 Task: Check the general Asia inquiries email address press - asia@airbnb.com
Action: Mouse moved to (784, 454)
Screenshot: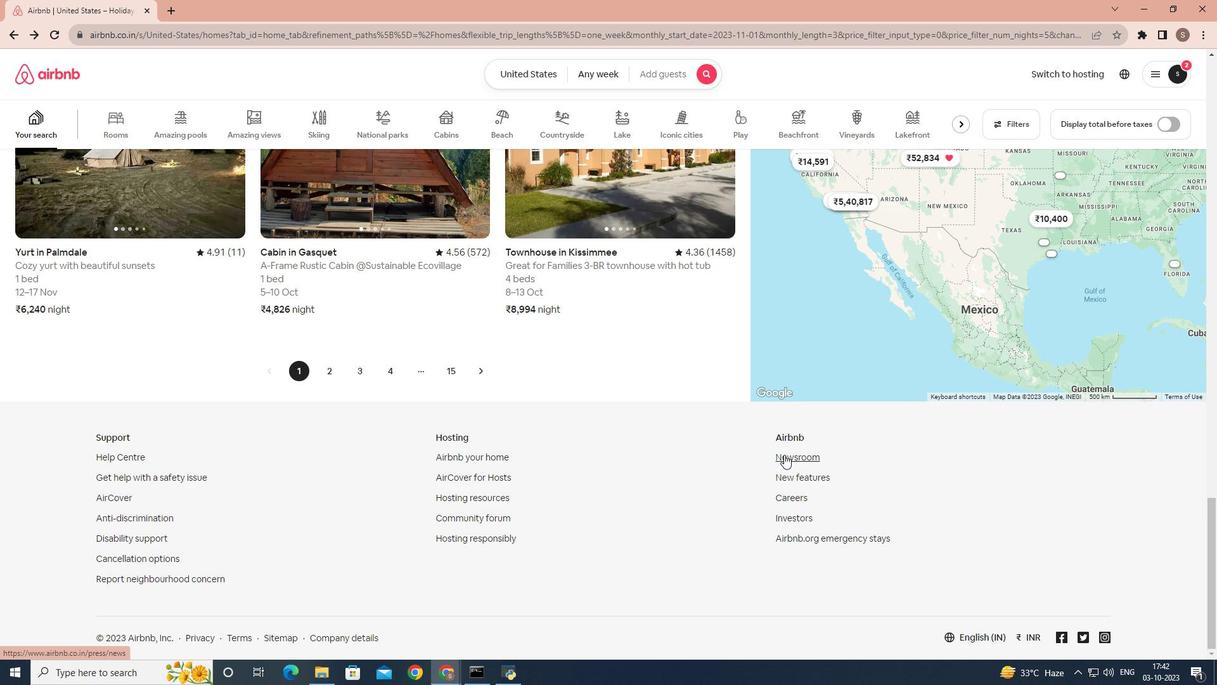 
Action: Mouse pressed left at (784, 454)
Screenshot: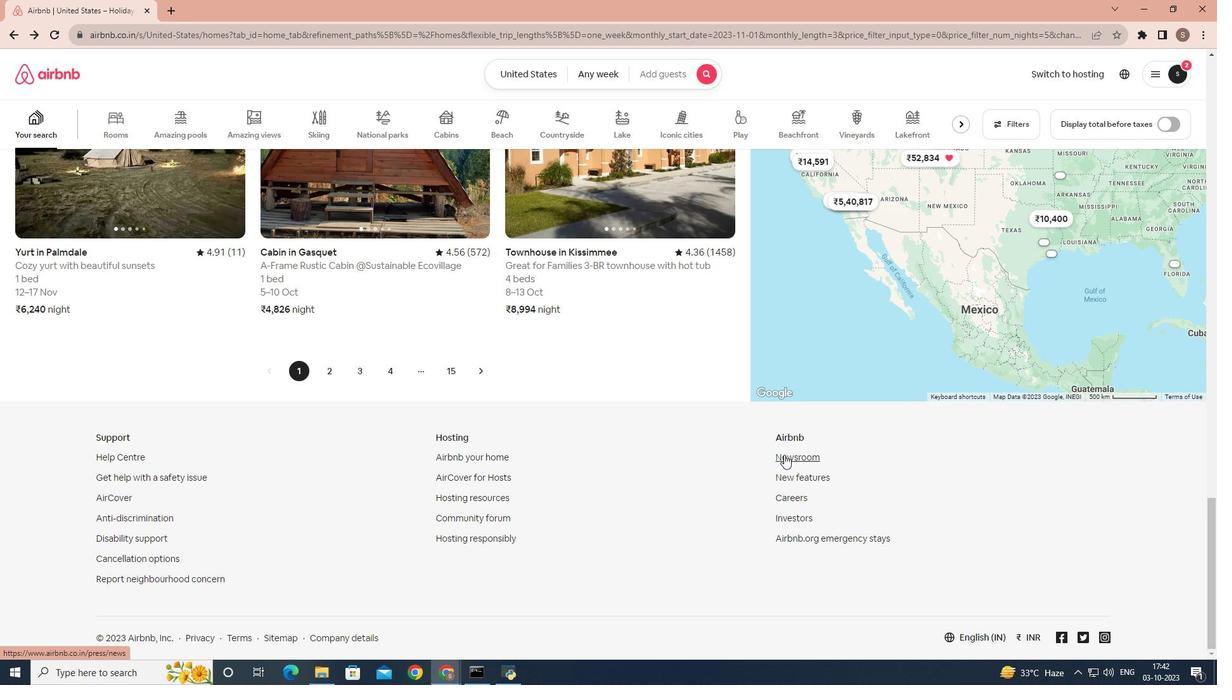 
Action: Mouse moved to (1010, 83)
Screenshot: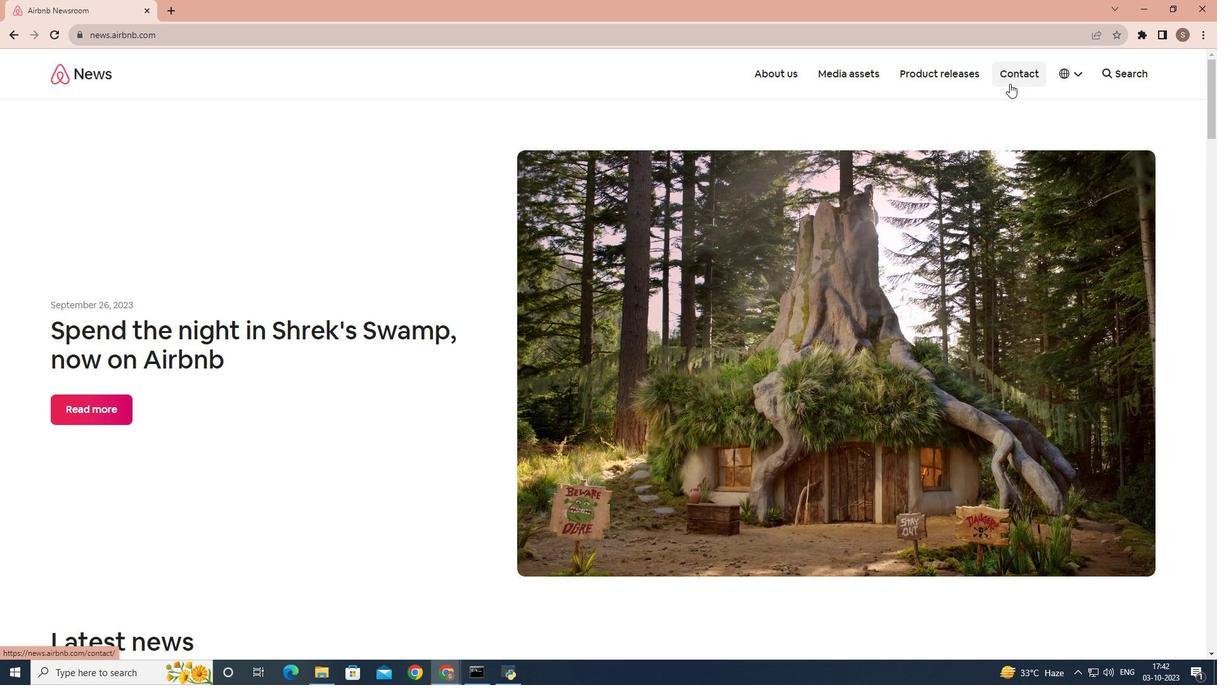 
Action: Mouse pressed left at (1010, 83)
Screenshot: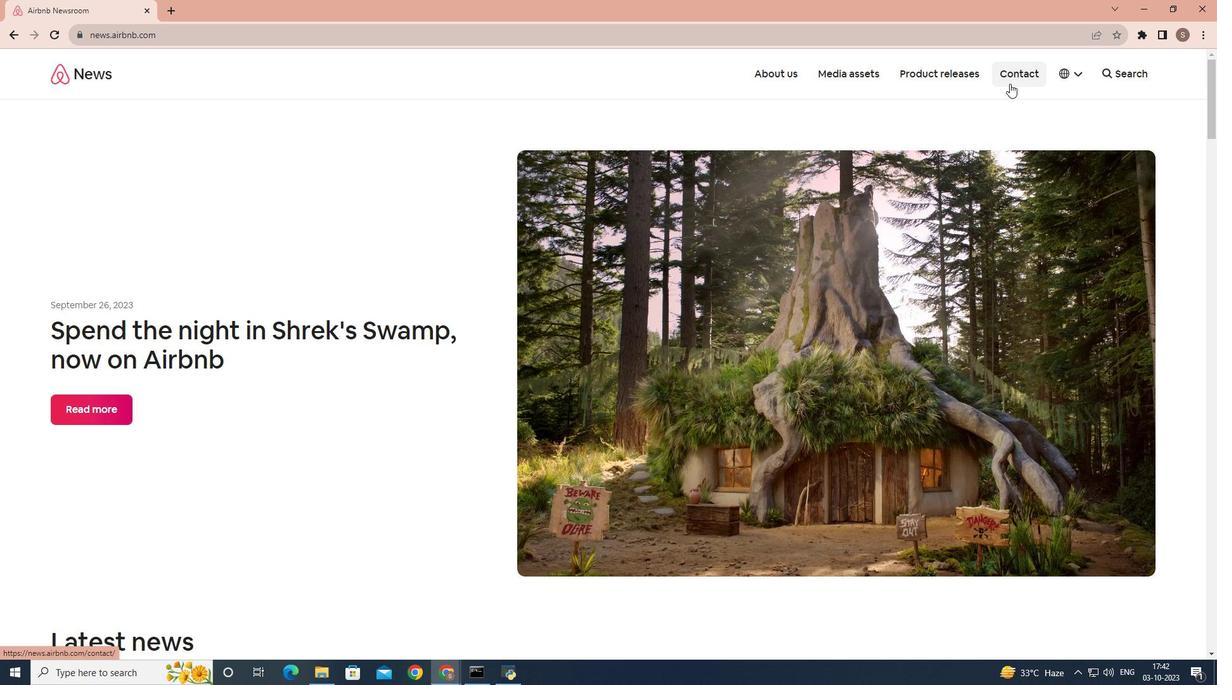 
Action: Mouse moved to (948, 120)
Screenshot: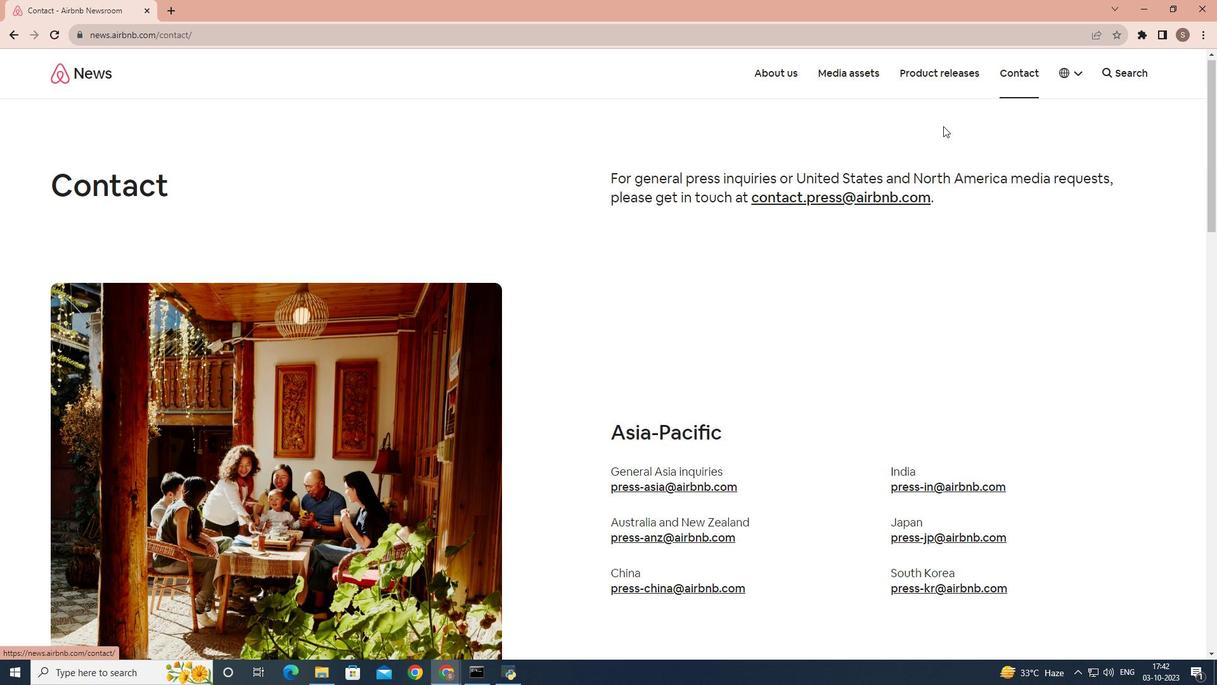 
Action: Mouse scrolled (948, 119) with delta (0, 0)
Screenshot: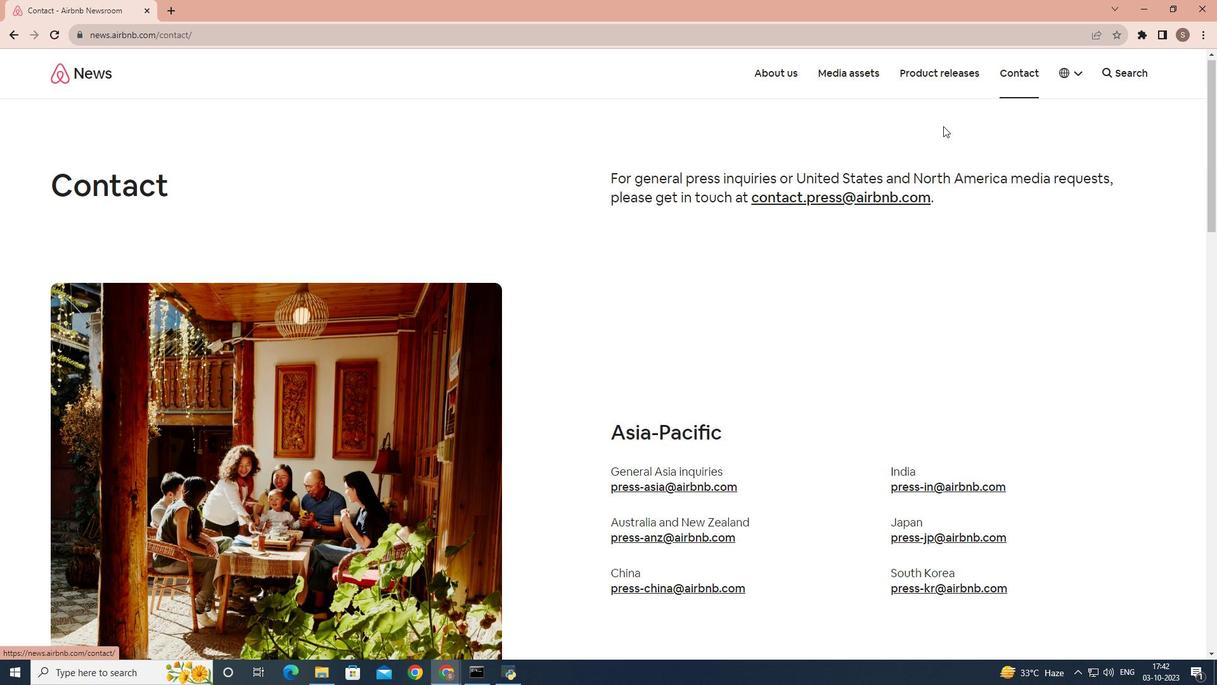
Action: Mouse moved to (926, 142)
Screenshot: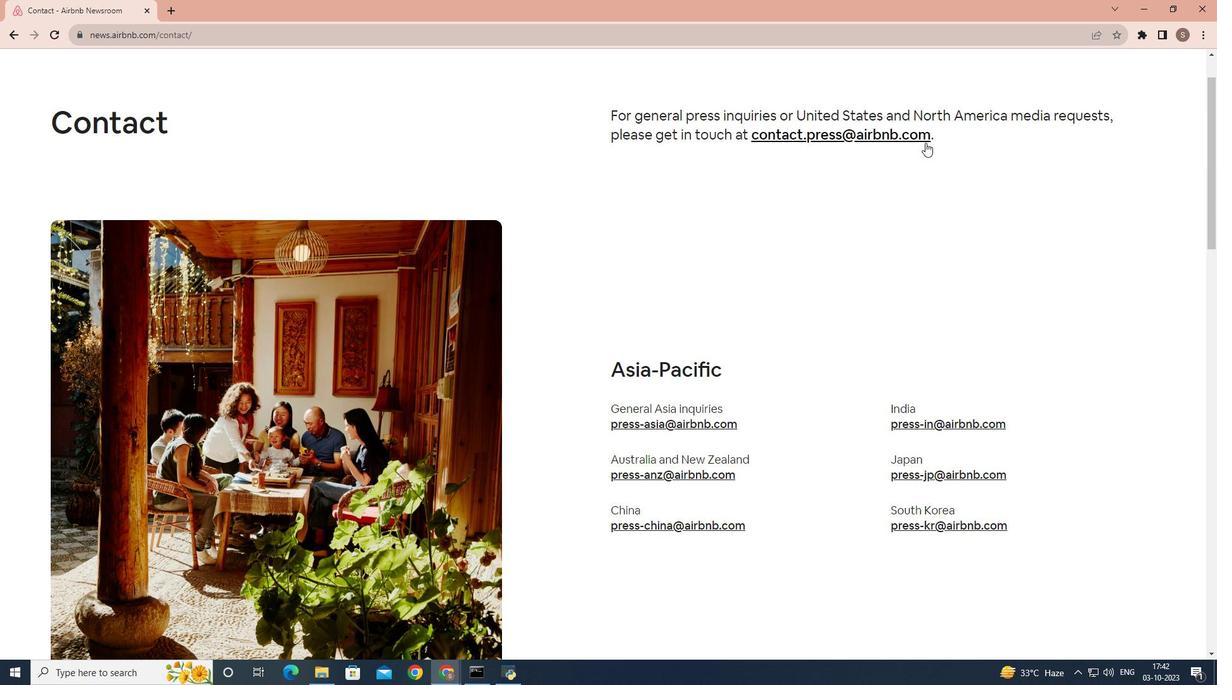 
Action: Mouse scrolled (926, 142) with delta (0, 0)
Screenshot: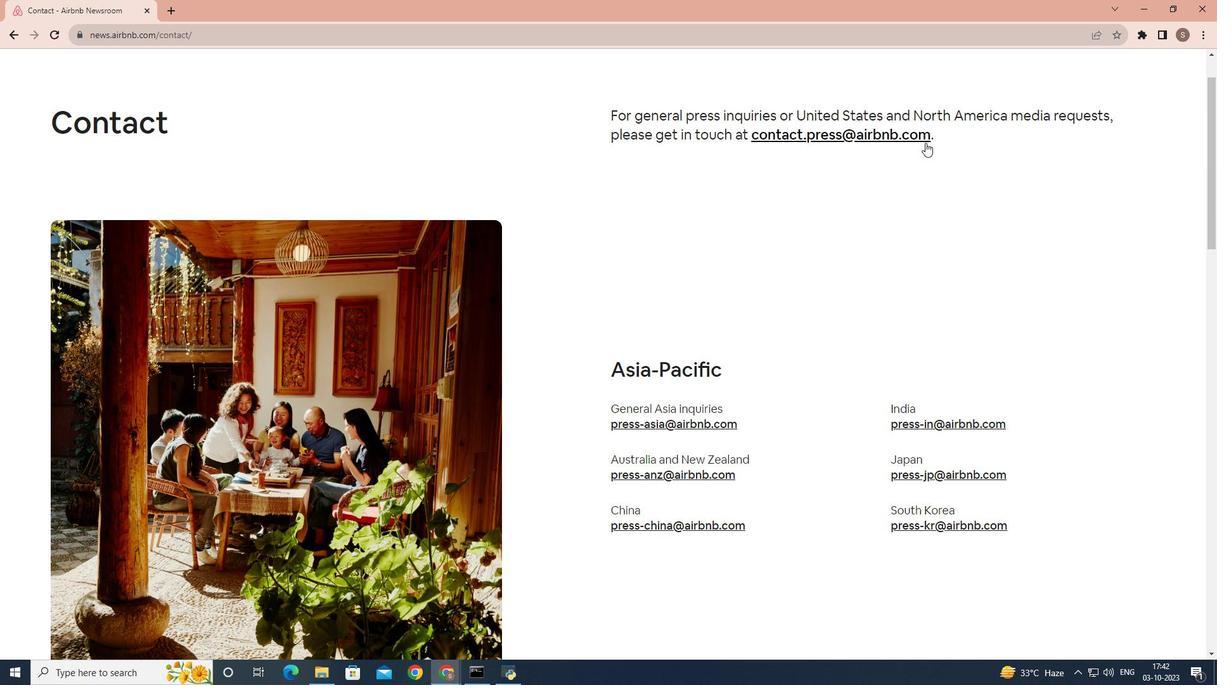 
Action: Mouse moved to (924, 143)
Screenshot: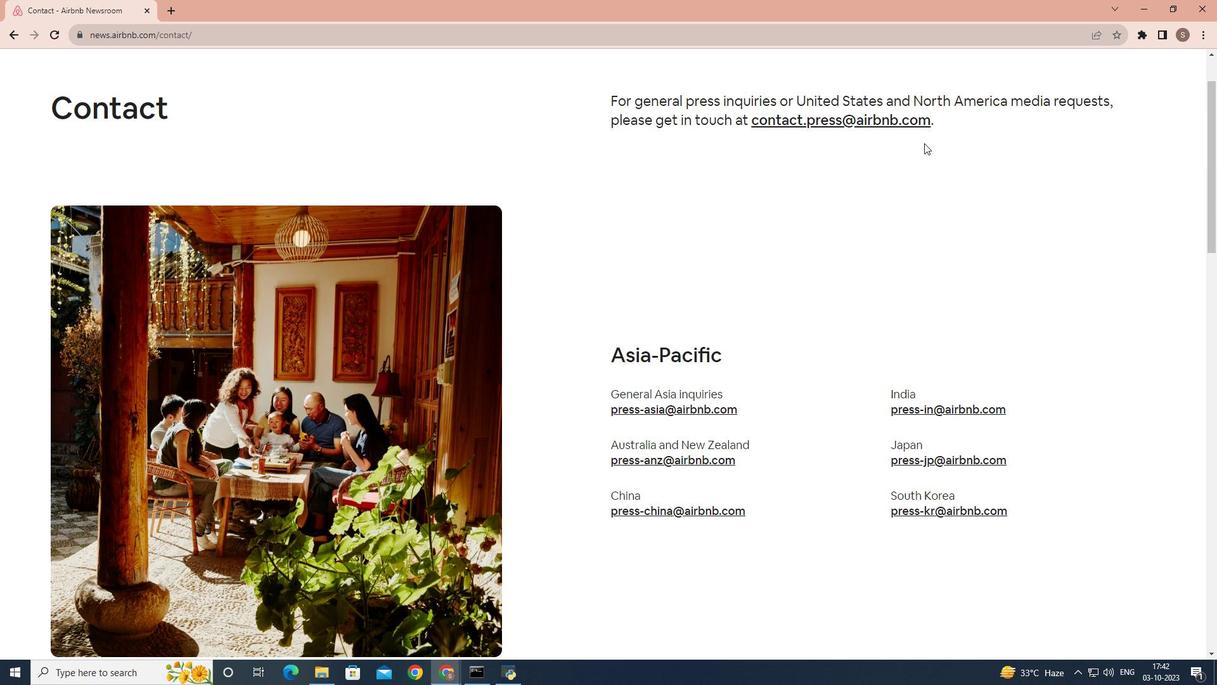 
Action: Mouse scrolled (924, 142) with delta (0, 0)
Screenshot: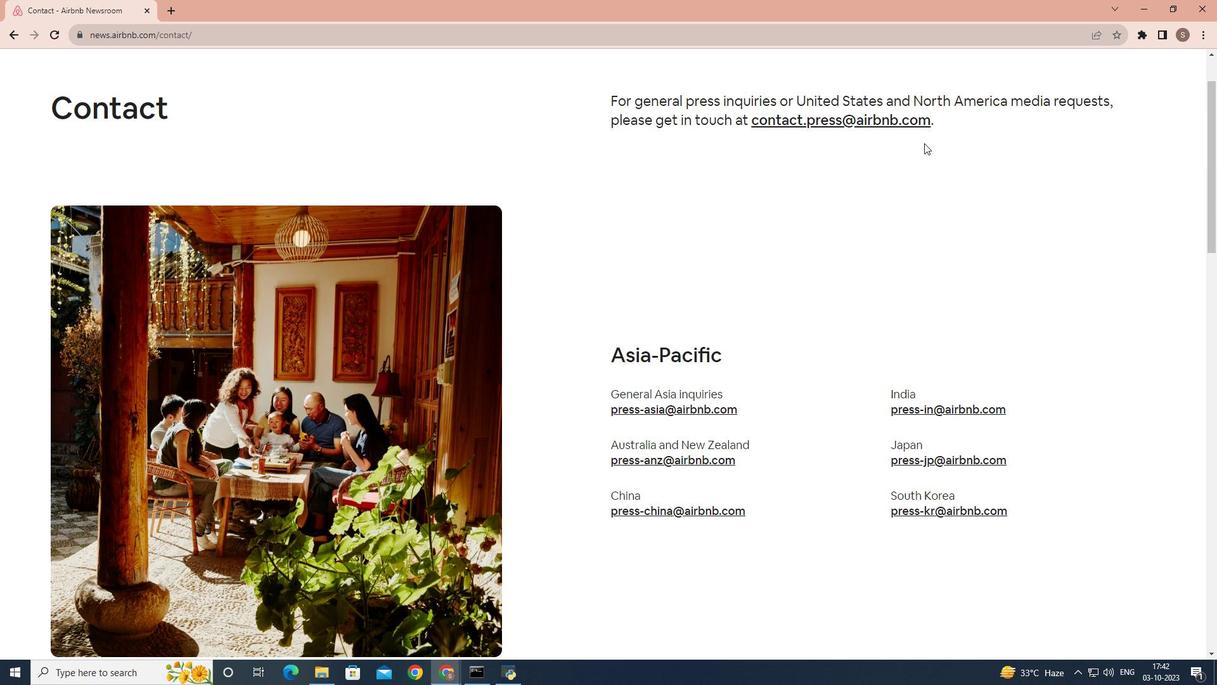 
Action: Mouse moved to (839, 160)
Screenshot: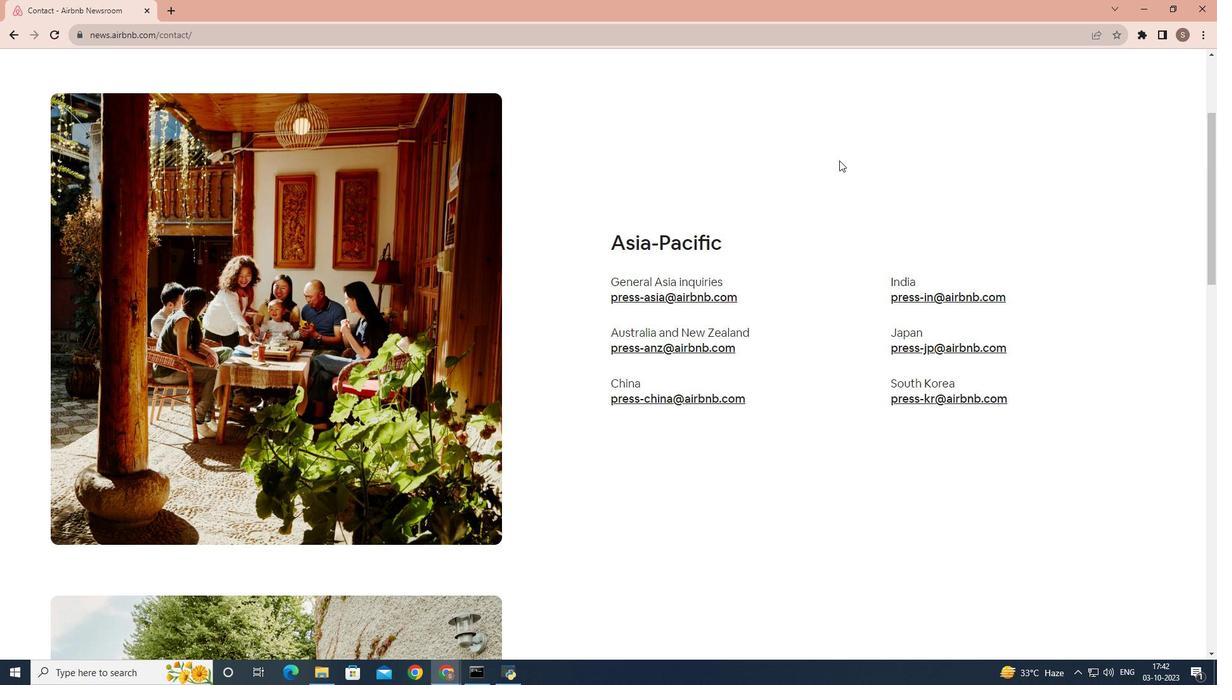 
Action: Mouse scrolled (839, 159) with delta (0, 0)
Screenshot: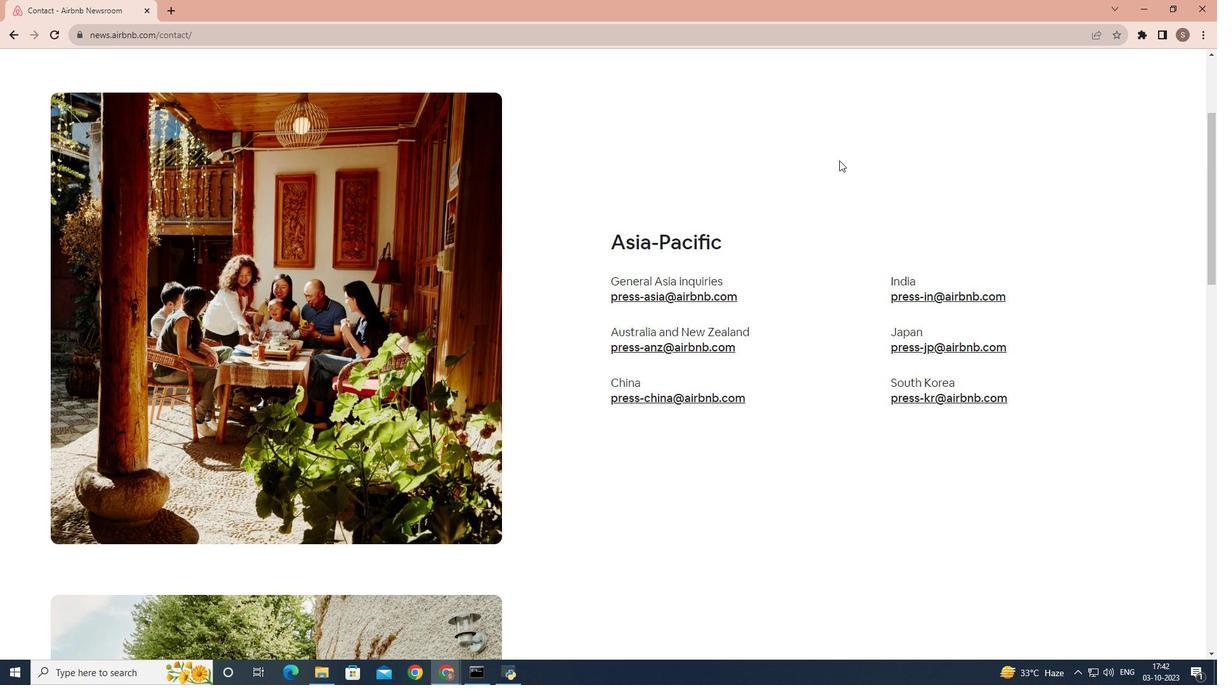 
Action: Mouse moved to (692, 234)
Screenshot: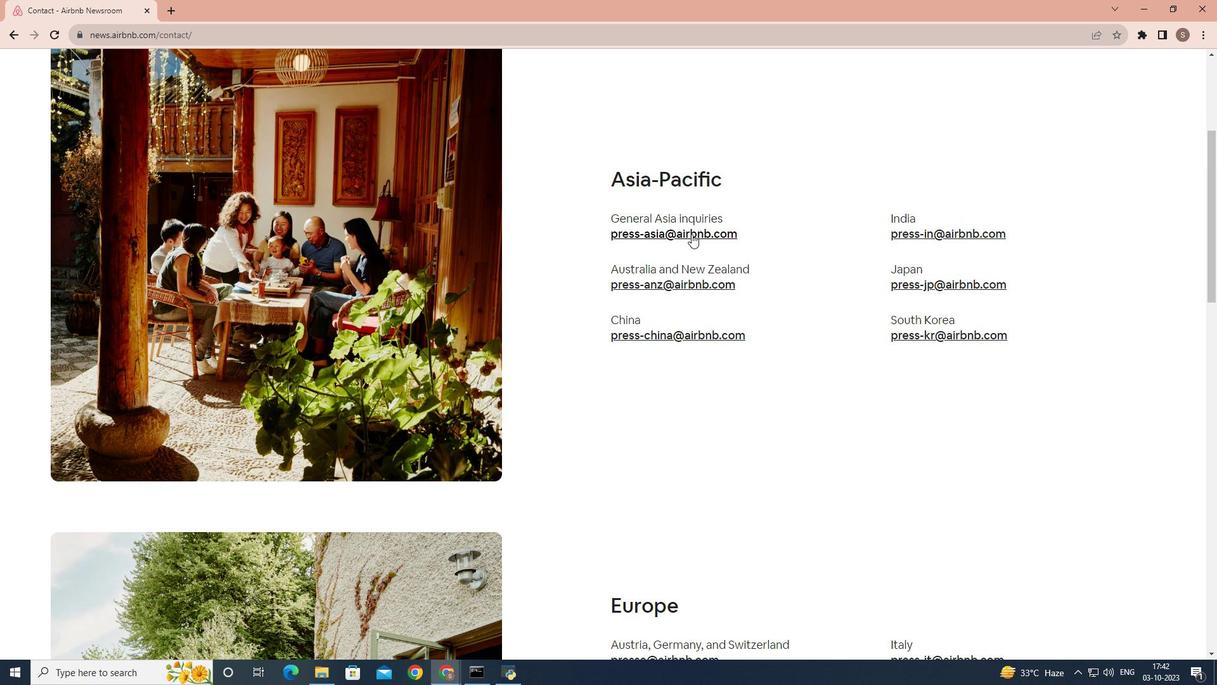 
Action: Mouse pressed left at (692, 234)
Screenshot: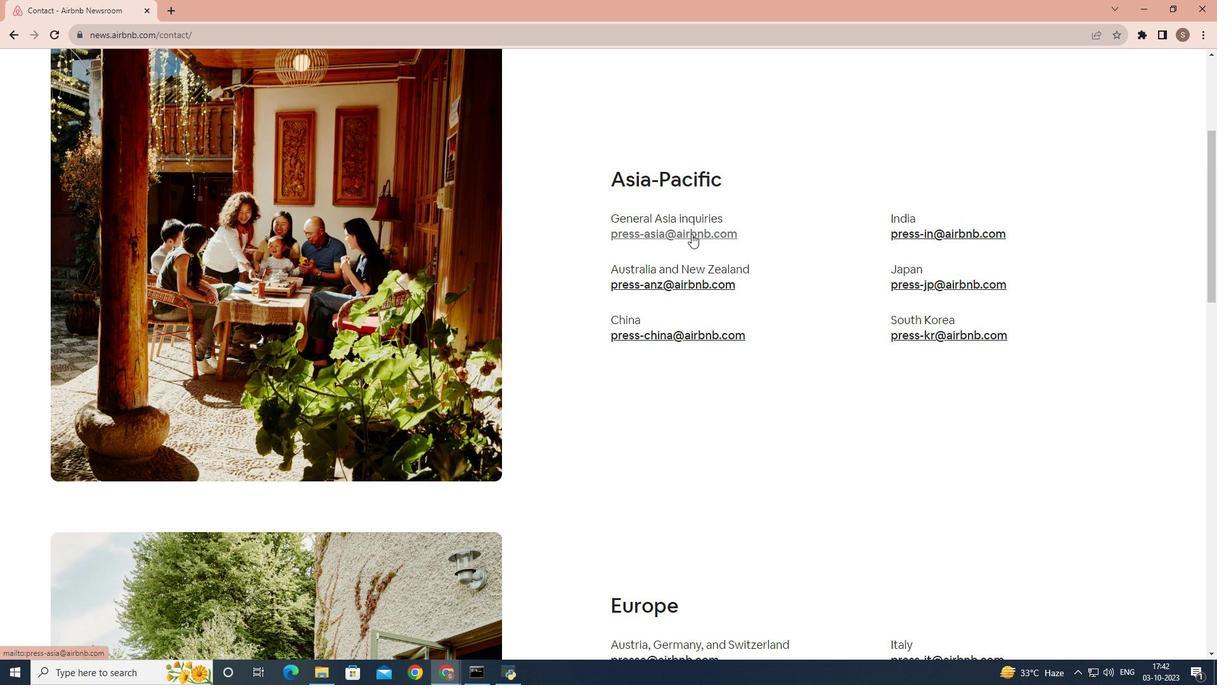
